 Task: Add a condition where "Ticket status Contains none of the following Open" in pending tickets.
Action: Mouse moved to (132, 469)
Screenshot: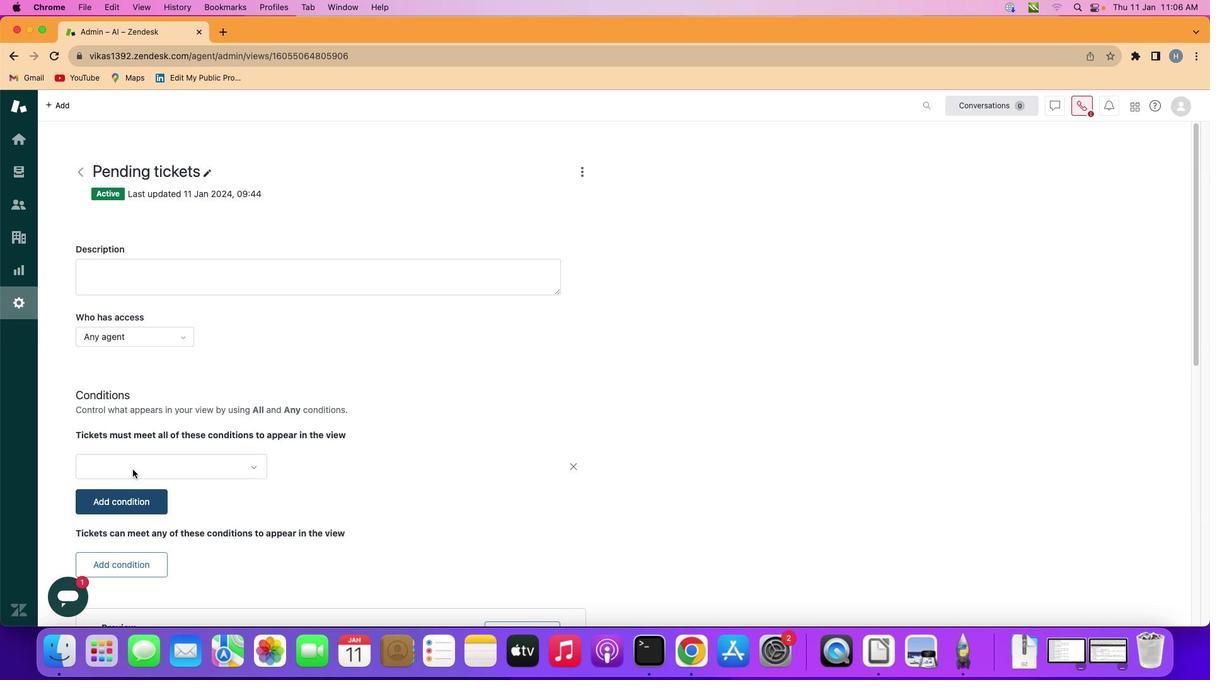 
Action: Mouse pressed left at (132, 469)
Screenshot: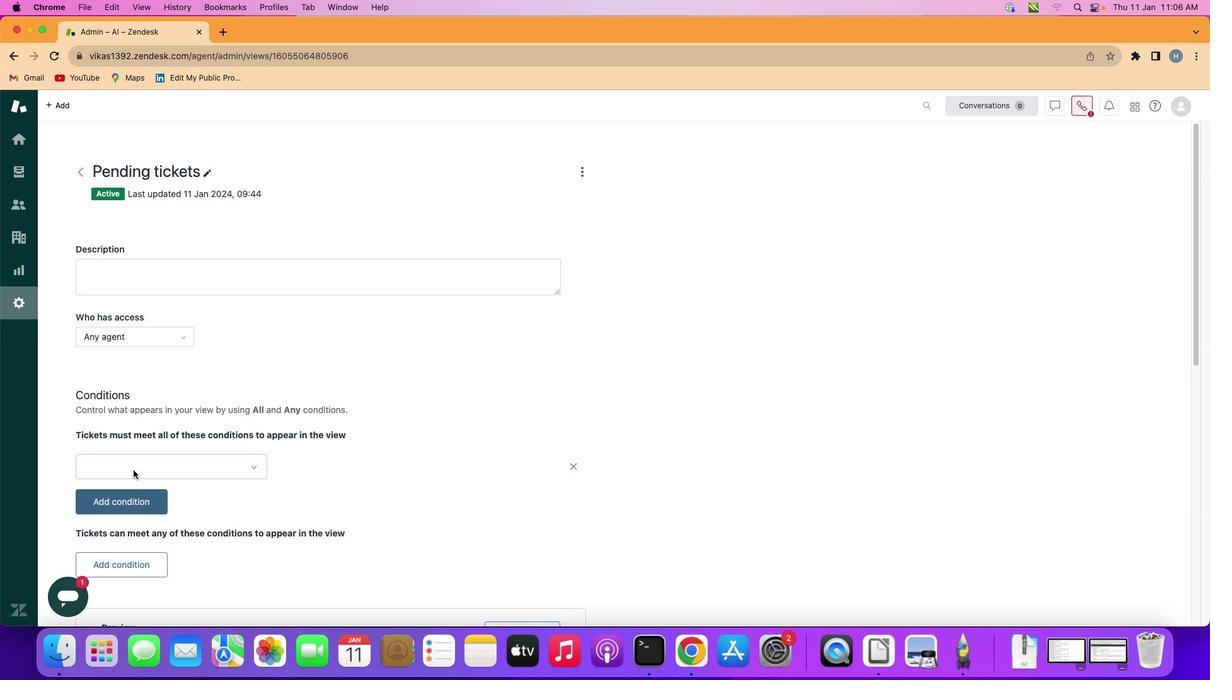 
Action: Mouse moved to (170, 479)
Screenshot: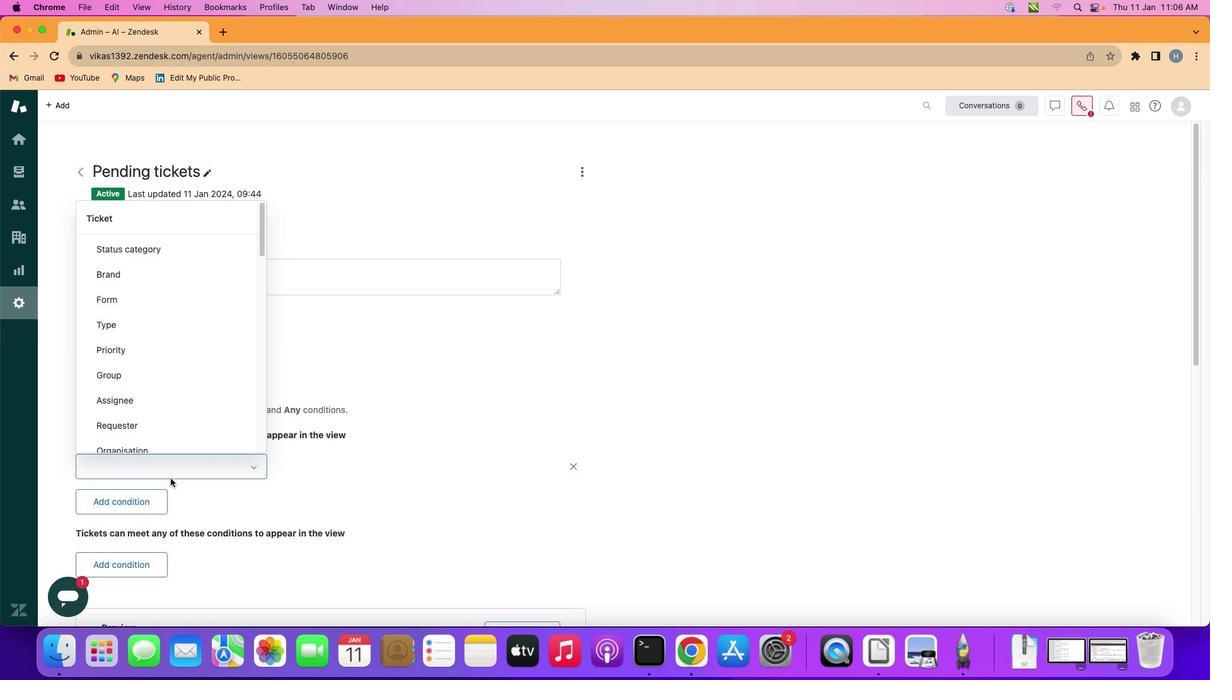 
Action: Mouse pressed left at (170, 479)
Screenshot: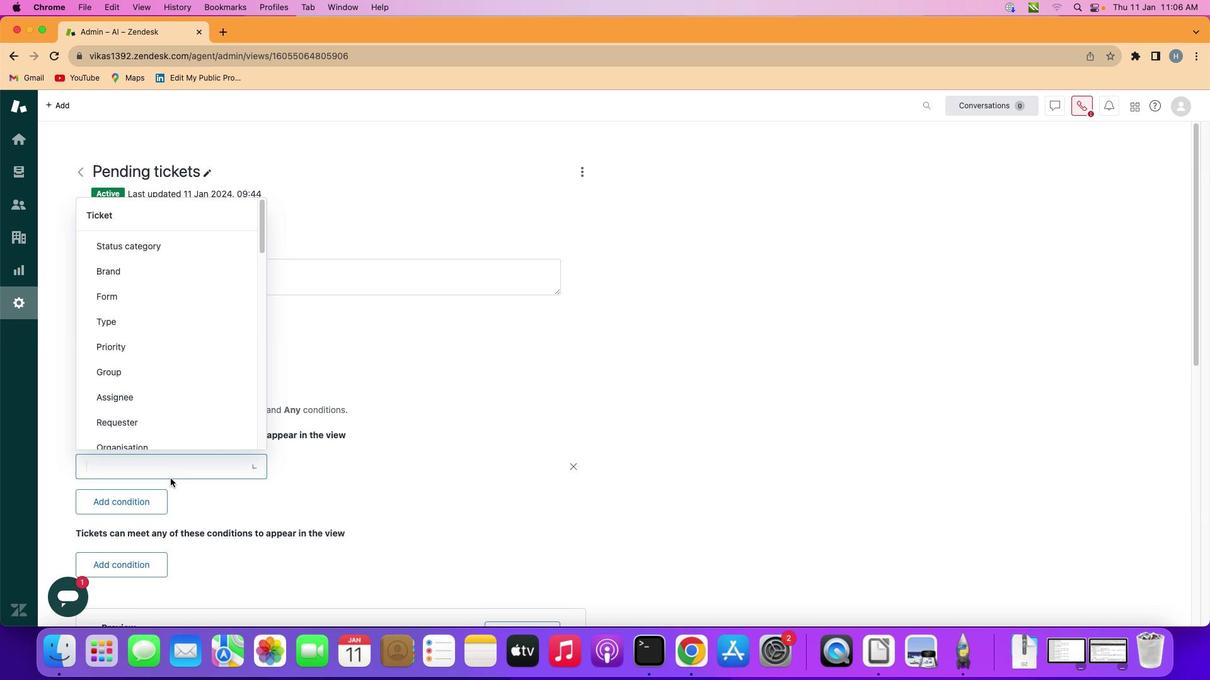 
Action: Mouse moved to (182, 371)
Screenshot: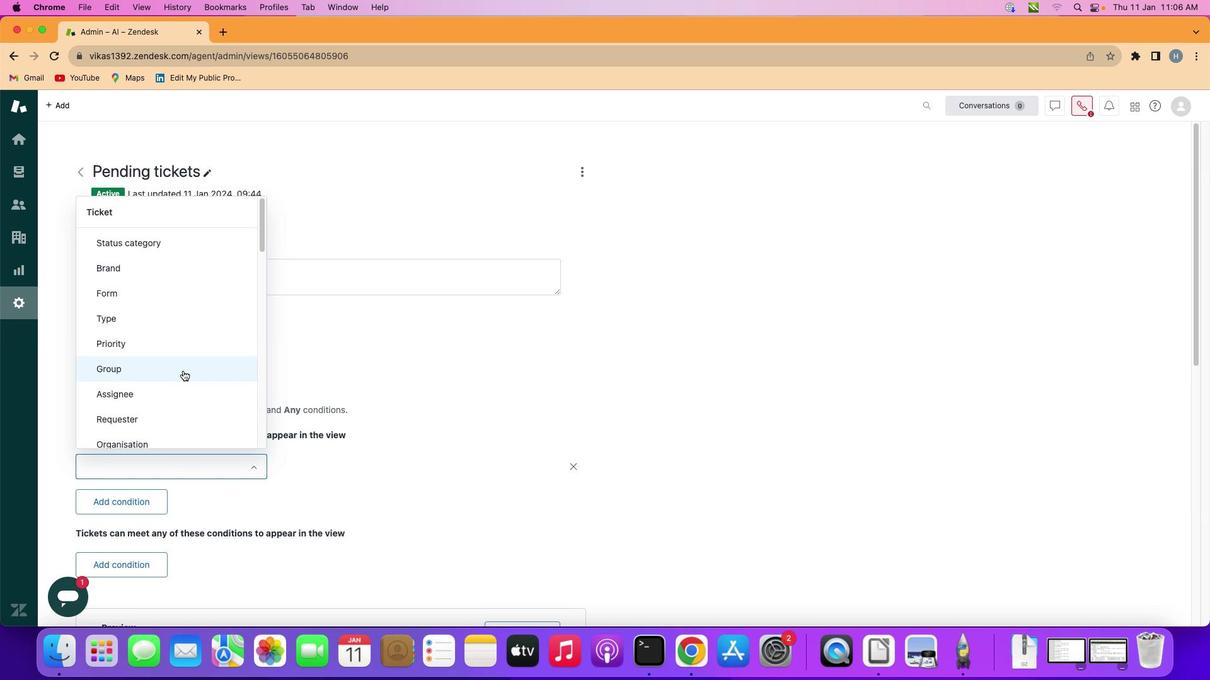 
Action: Mouse scrolled (182, 371) with delta (0, 0)
Screenshot: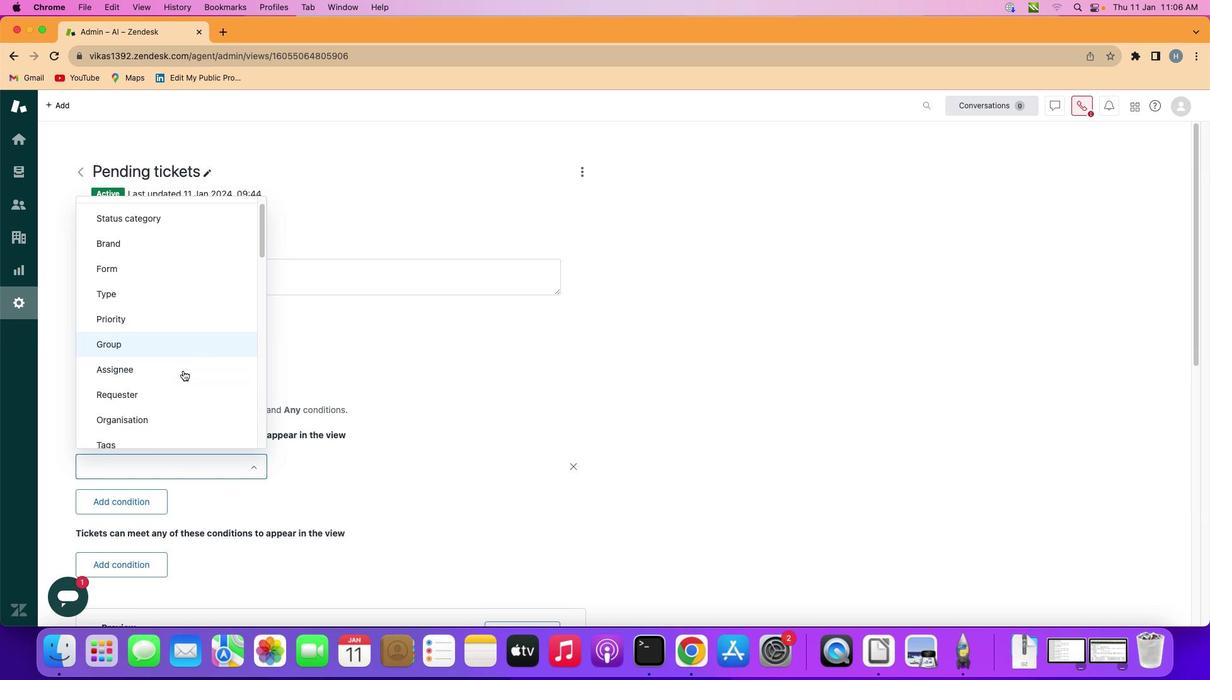 
Action: Mouse scrolled (182, 371) with delta (0, 0)
Screenshot: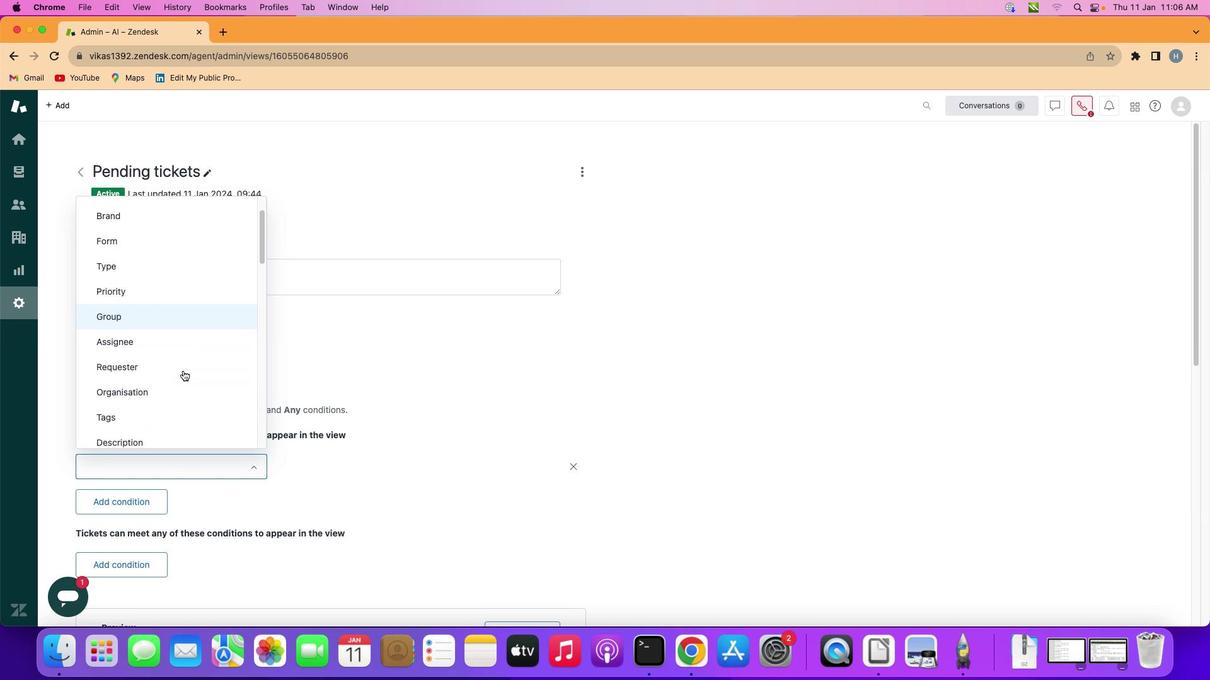 
Action: Mouse scrolled (182, 371) with delta (0, -1)
Screenshot: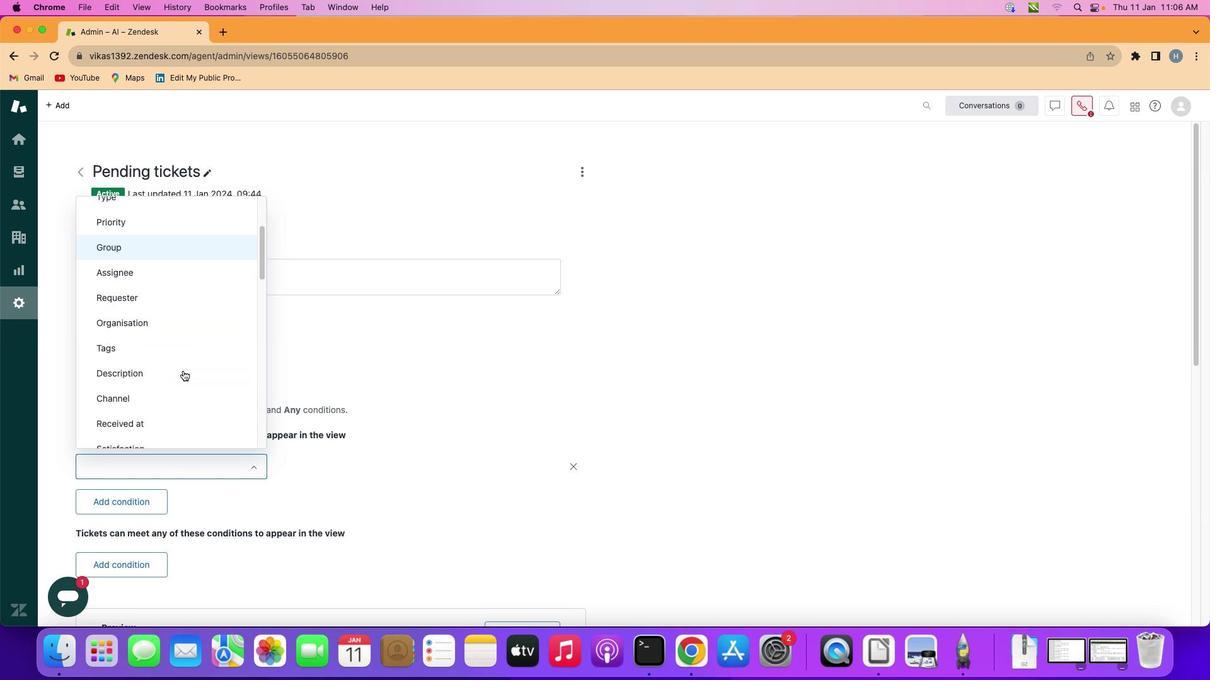 
Action: Mouse scrolled (182, 371) with delta (0, -1)
Screenshot: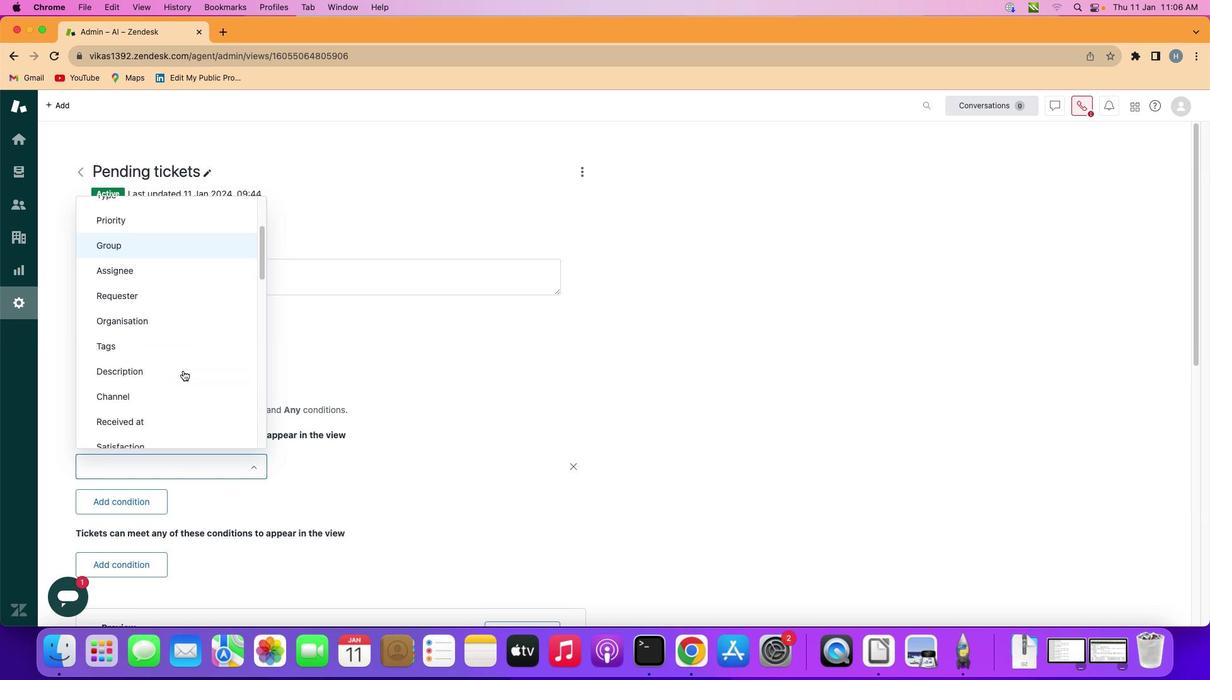 
Action: Mouse scrolled (182, 371) with delta (0, 0)
Screenshot: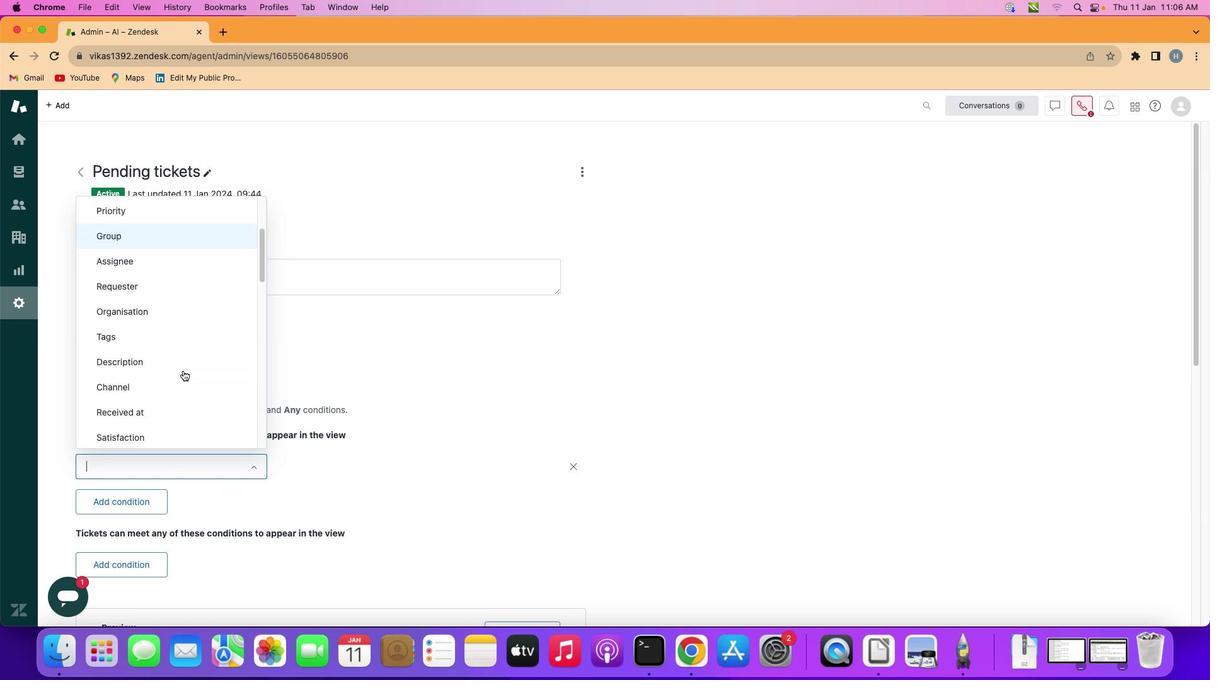 
Action: Mouse scrolled (182, 371) with delta (0, 0)
Screenshot: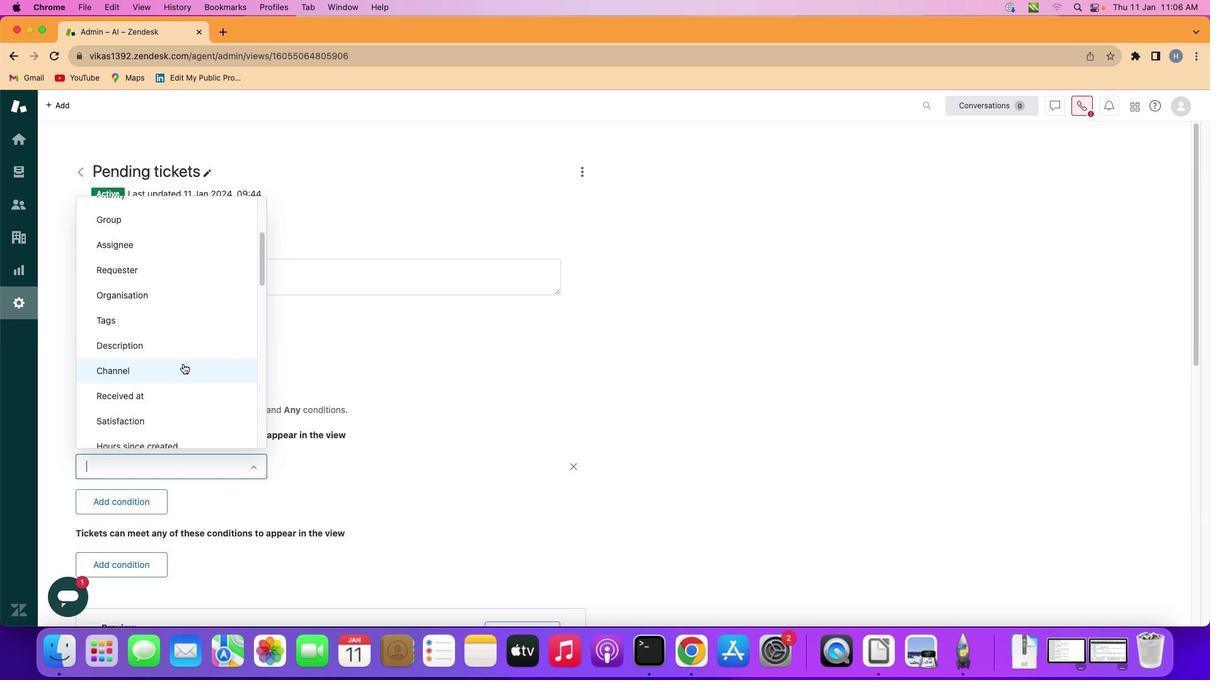 
Action: Mouse moved to (182, 362)
Screenshot: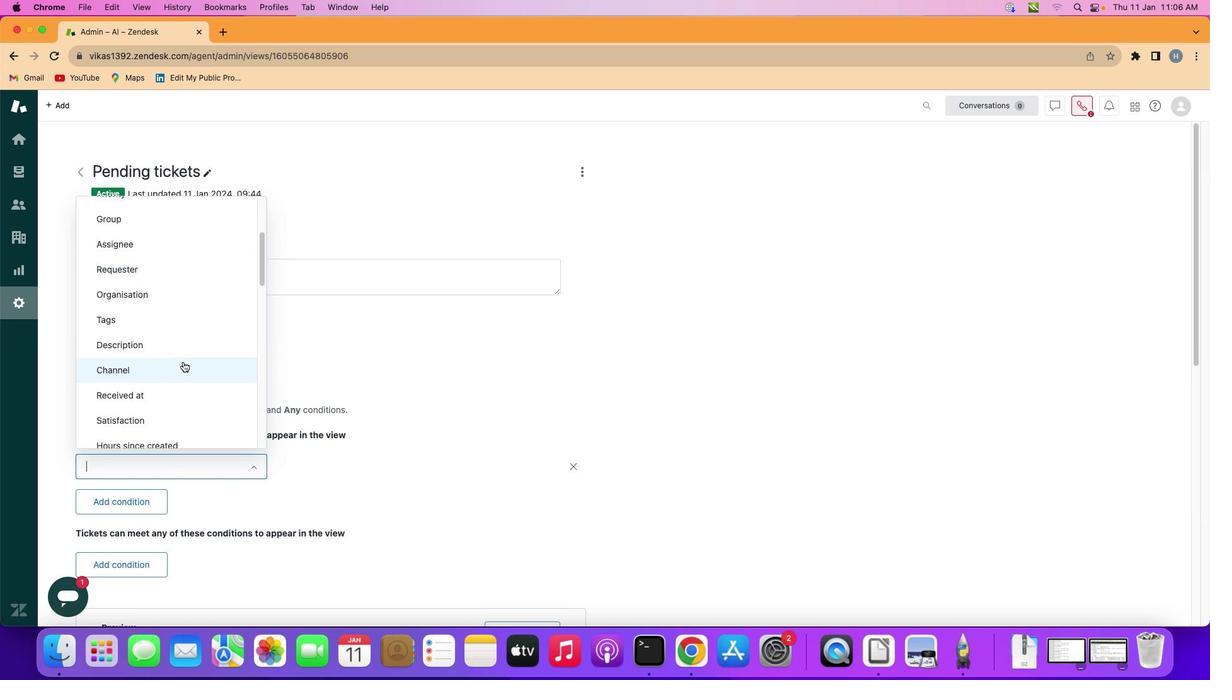 
Action: Mouse scrolled (182, 362) with delta (0, 0)
Screenshot: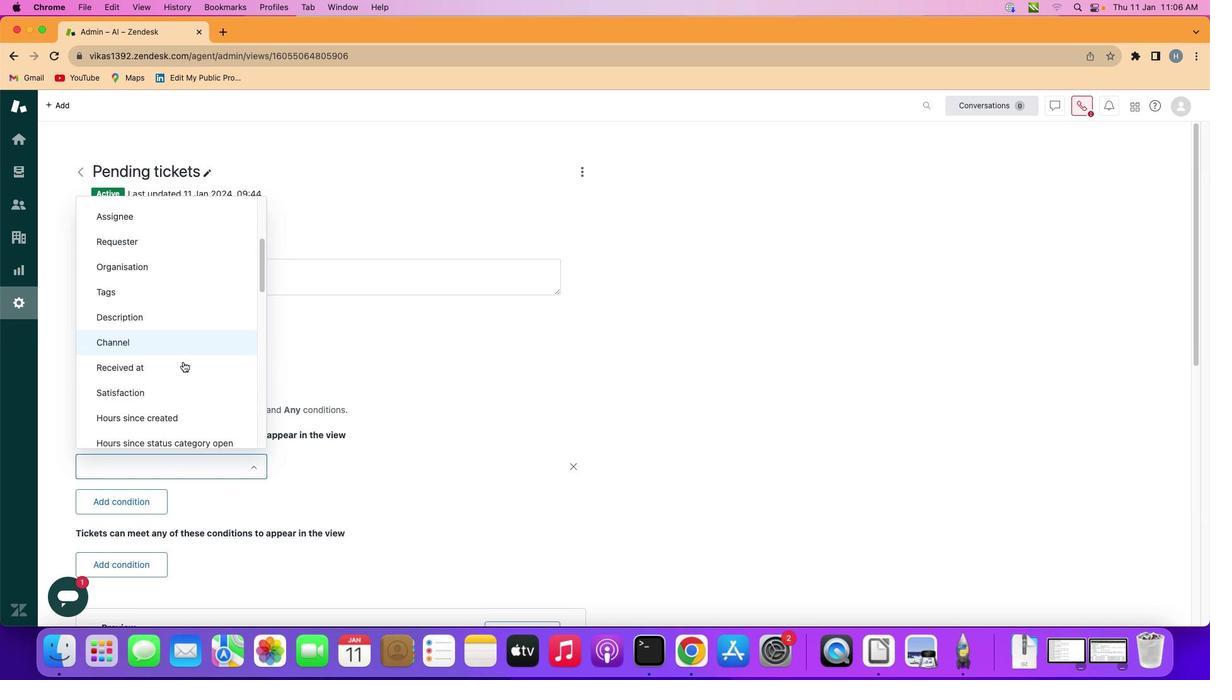 
Action: Mouse scrolled (182, 362) with delta (0, 0)
Screenshot: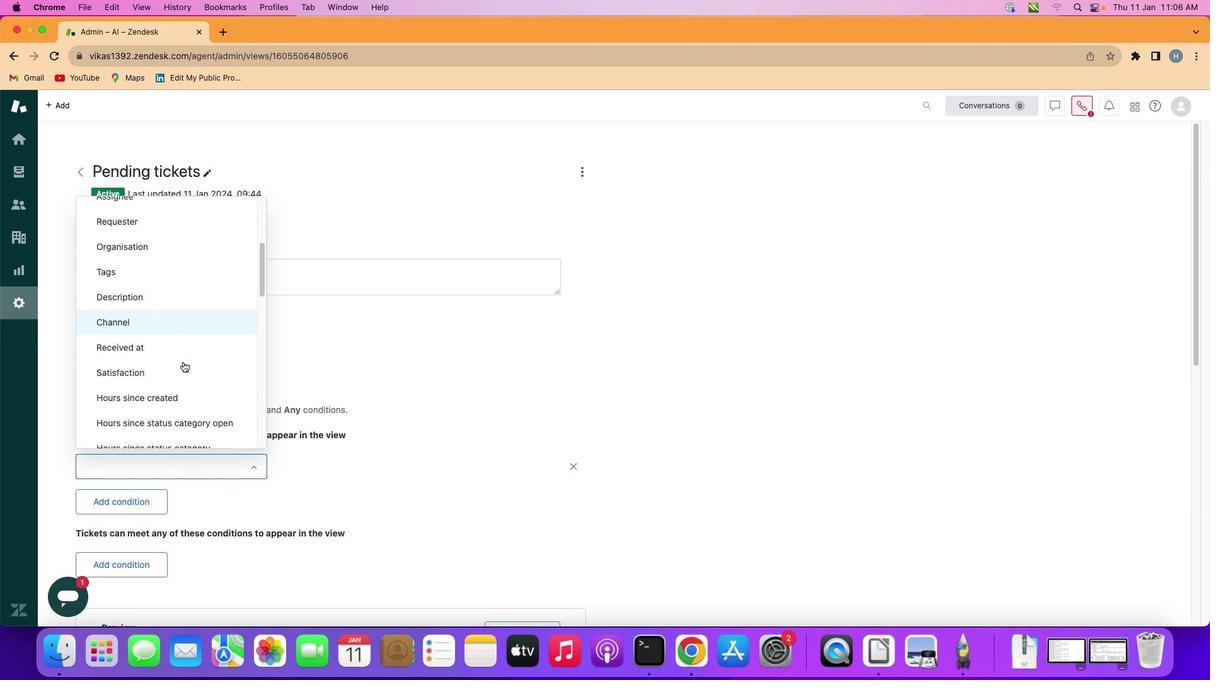 
Action: Mouse scrolled (182, 362) with delta (0, -1)
Screenshot: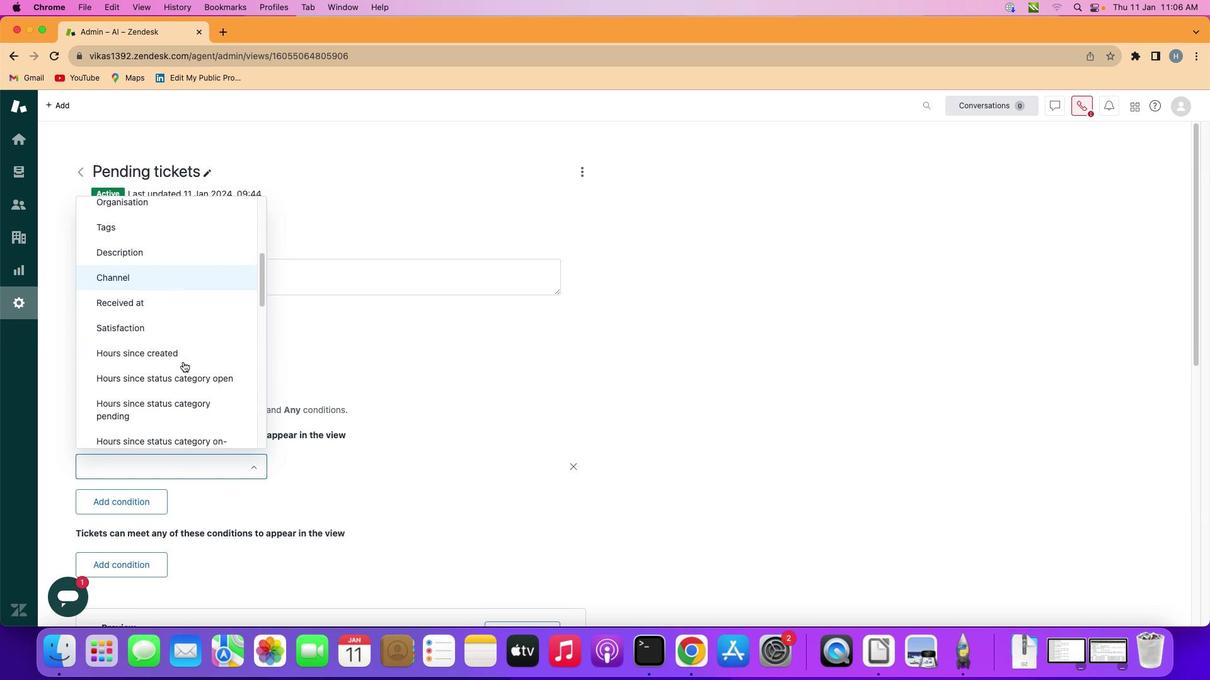 
Action: Mouse scrolled (182, 362) with delta (0, -1)
Screenshot: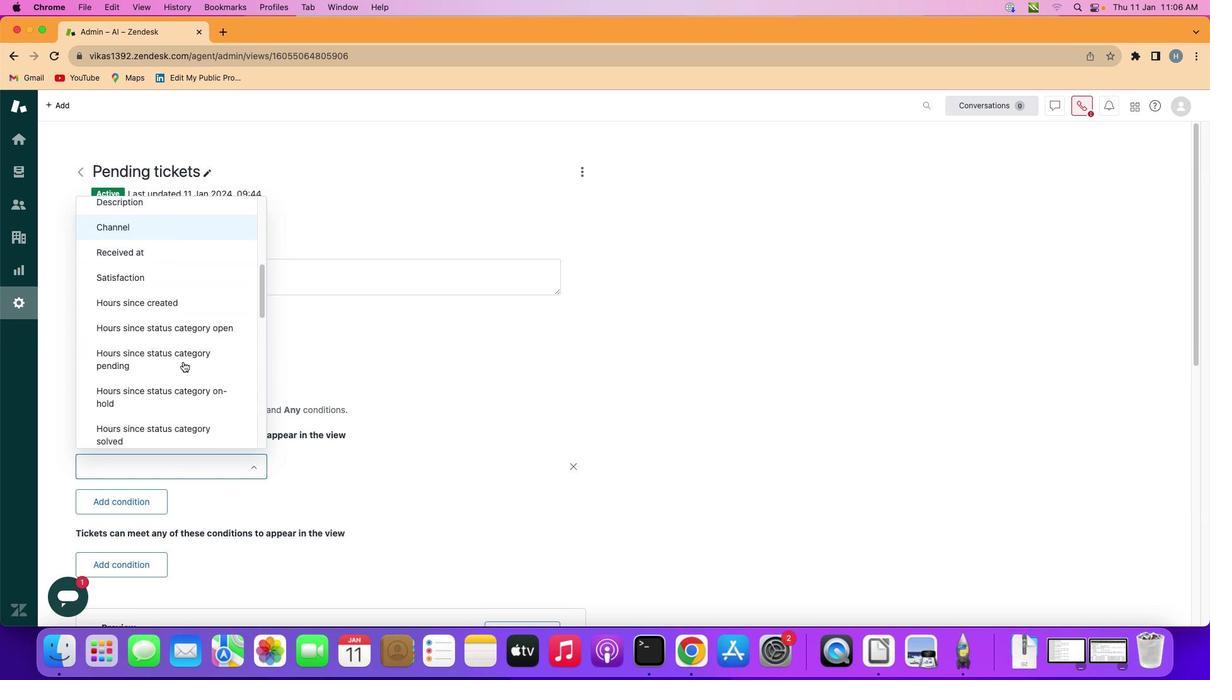 
Action: Mouse scrolled (182, 362) with delta (0, -1)
Screenshot: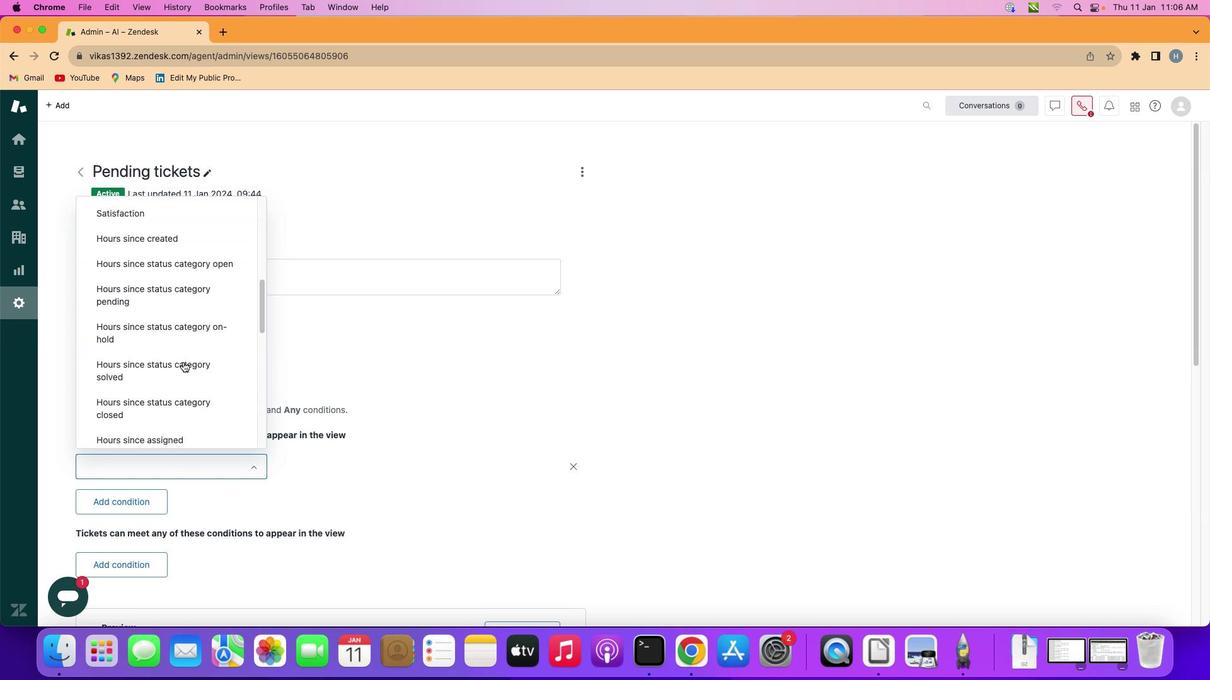 
Action: Mouse scrolled (182, 362) with delta (0, 0)
Screenshot: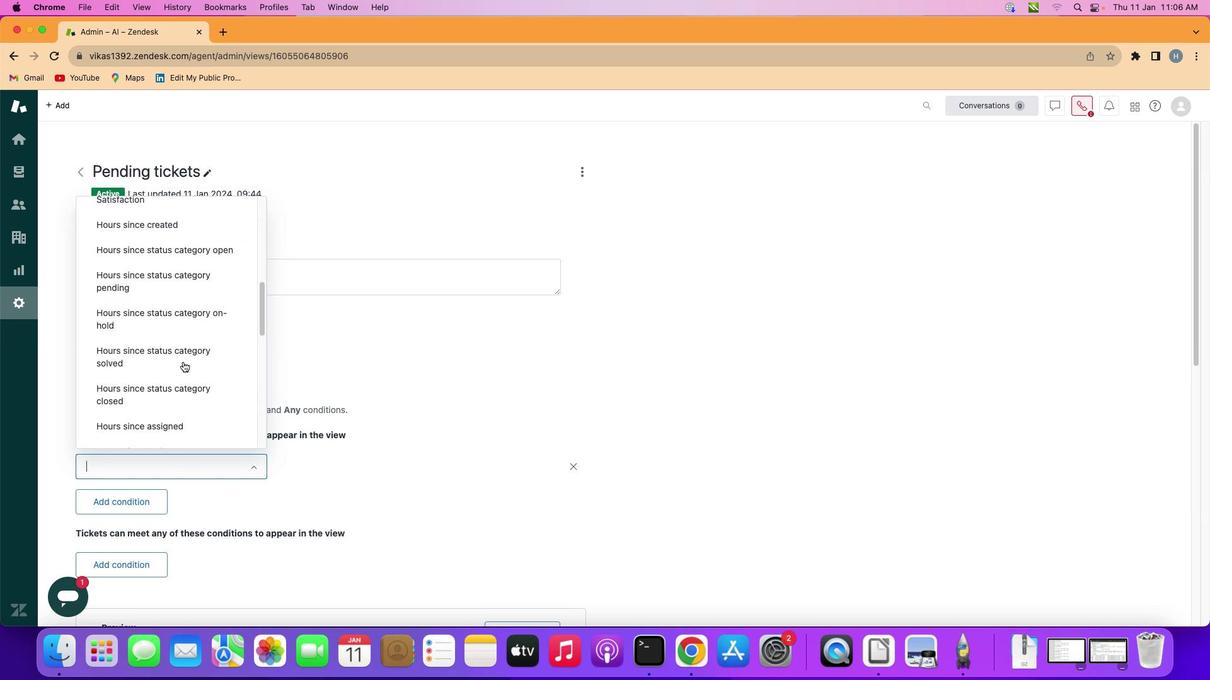
Action: Mouse scrolled (182, 362) with delta (0, 0)
Screenshot: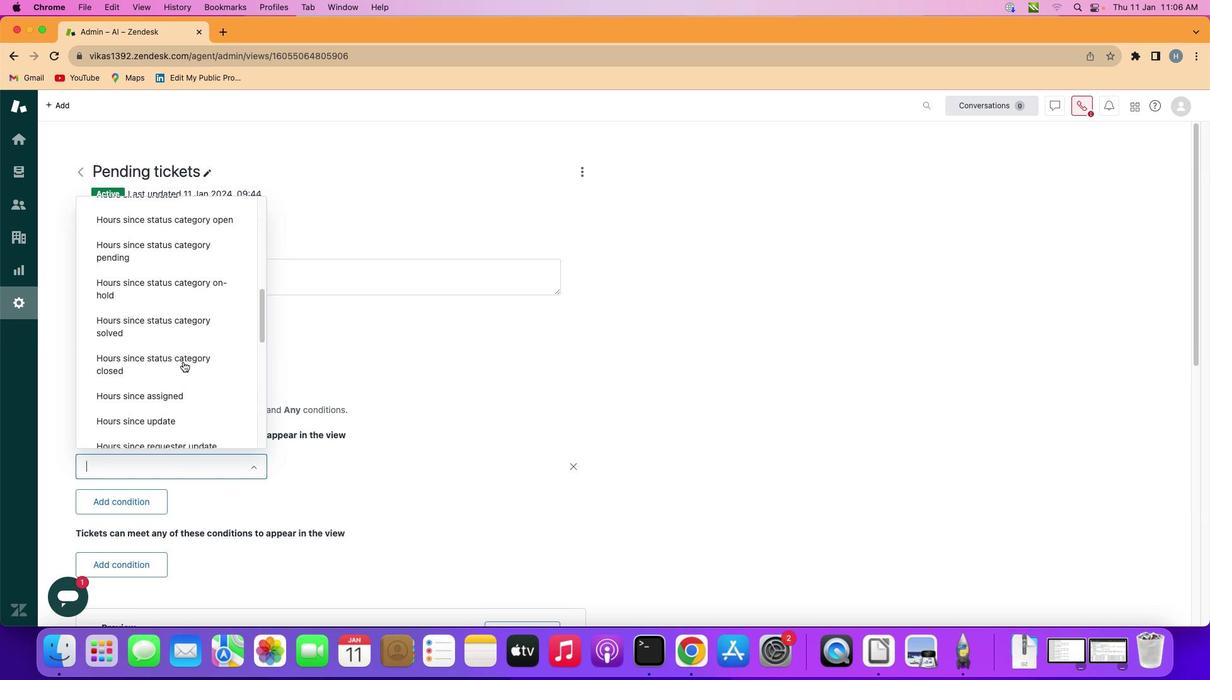 
Action: Mouse scrolled (182, 362) with delta (0, -1)
Screenshot: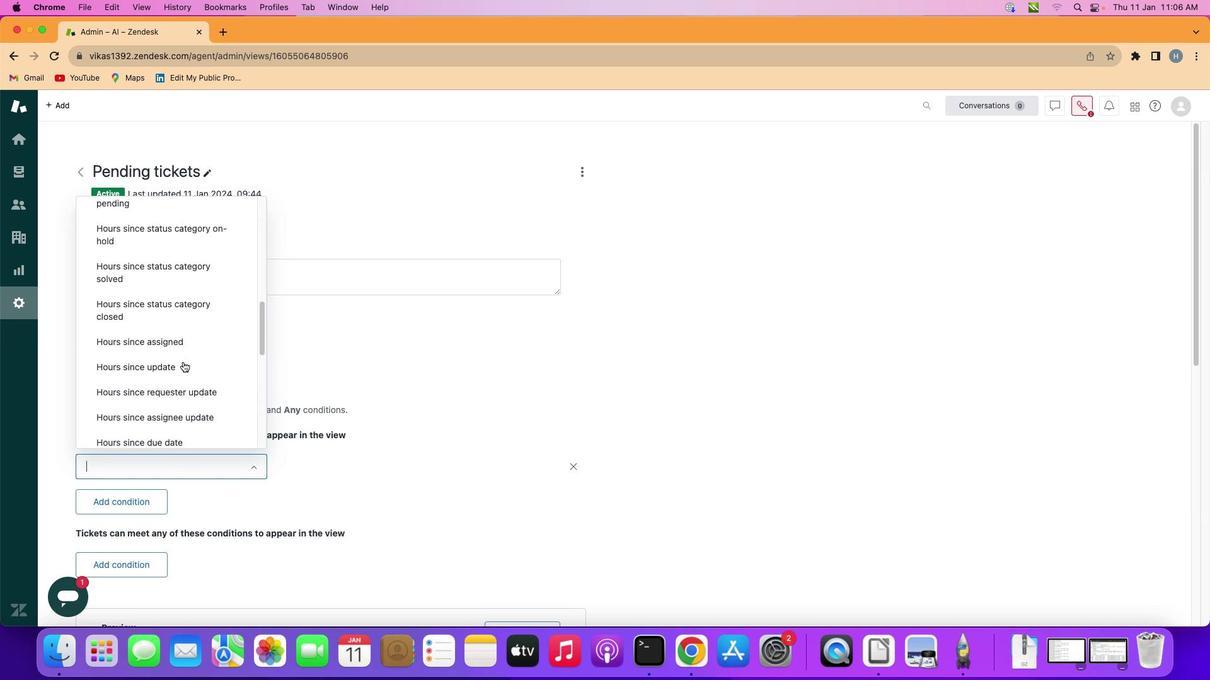 
Action: Mouse scrolled (182, 362) with delta (0, -1)
Screenshot: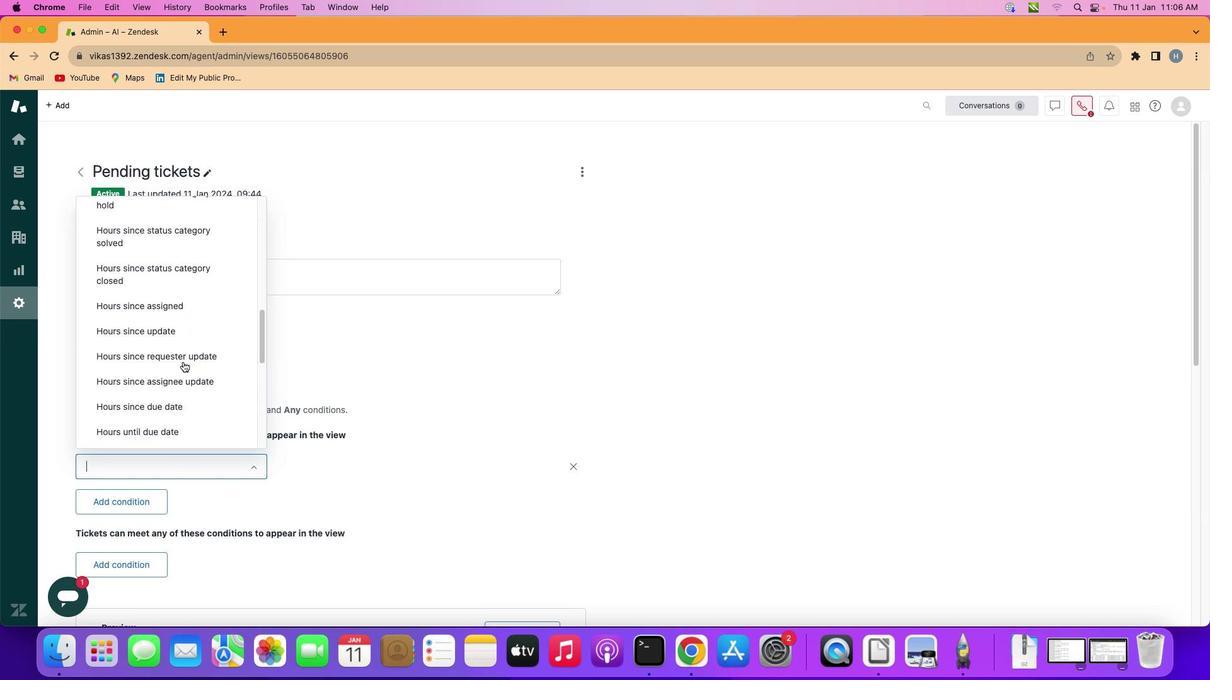 
Action: Mouse moved to (182, 361)
Screenshot: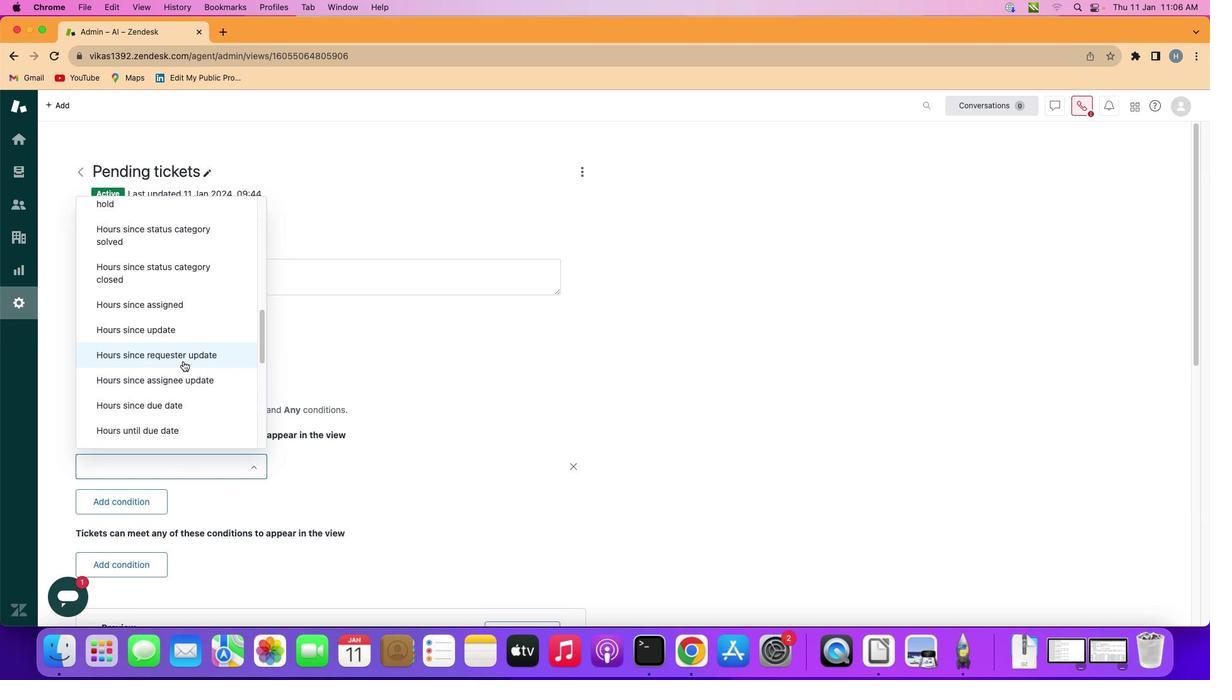 
Action: Mouse scrolled (182, 361) with delta (0, 0)
Screenshot: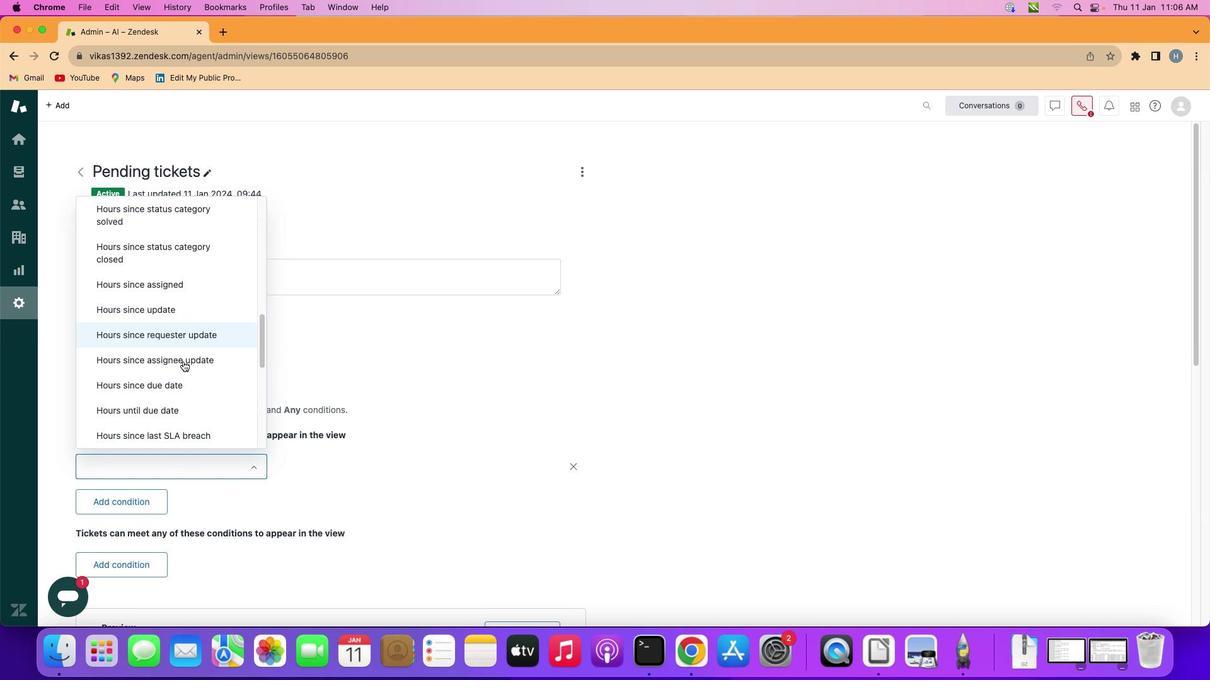 
Action: Mouse scrolled (182, 361) with delta (0, 0)
Screenshot: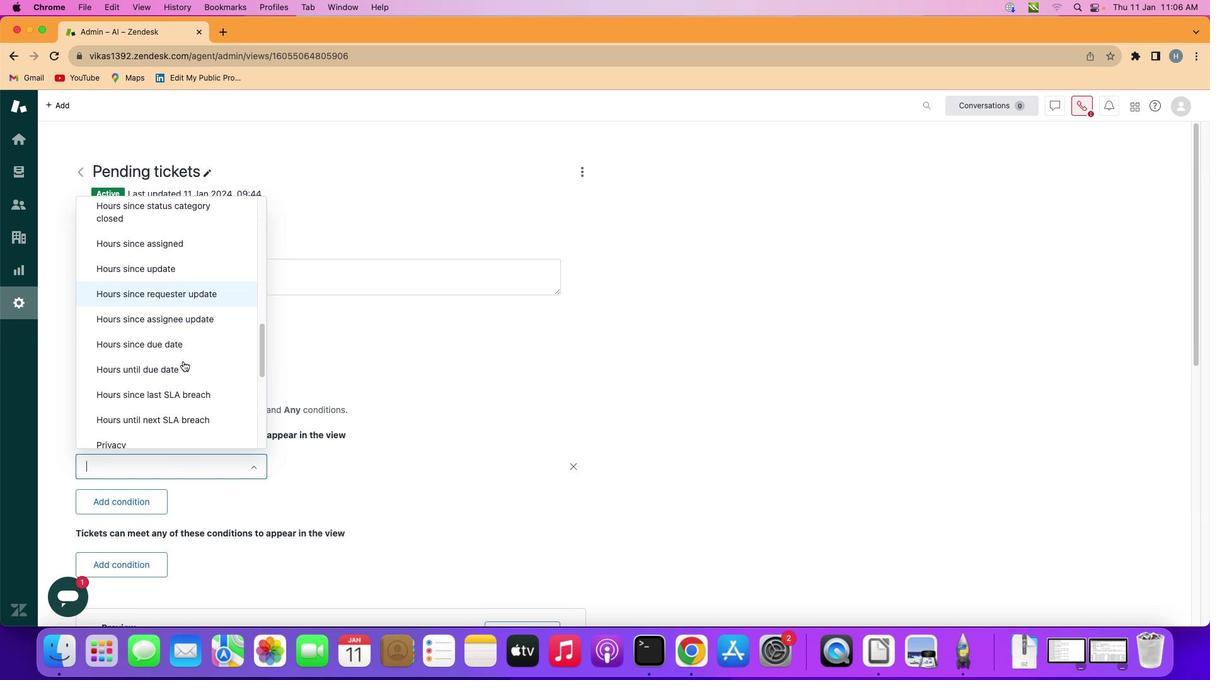 
Action: Mouse scrolled (182, 361) with delta (0, 0)
Screenshot: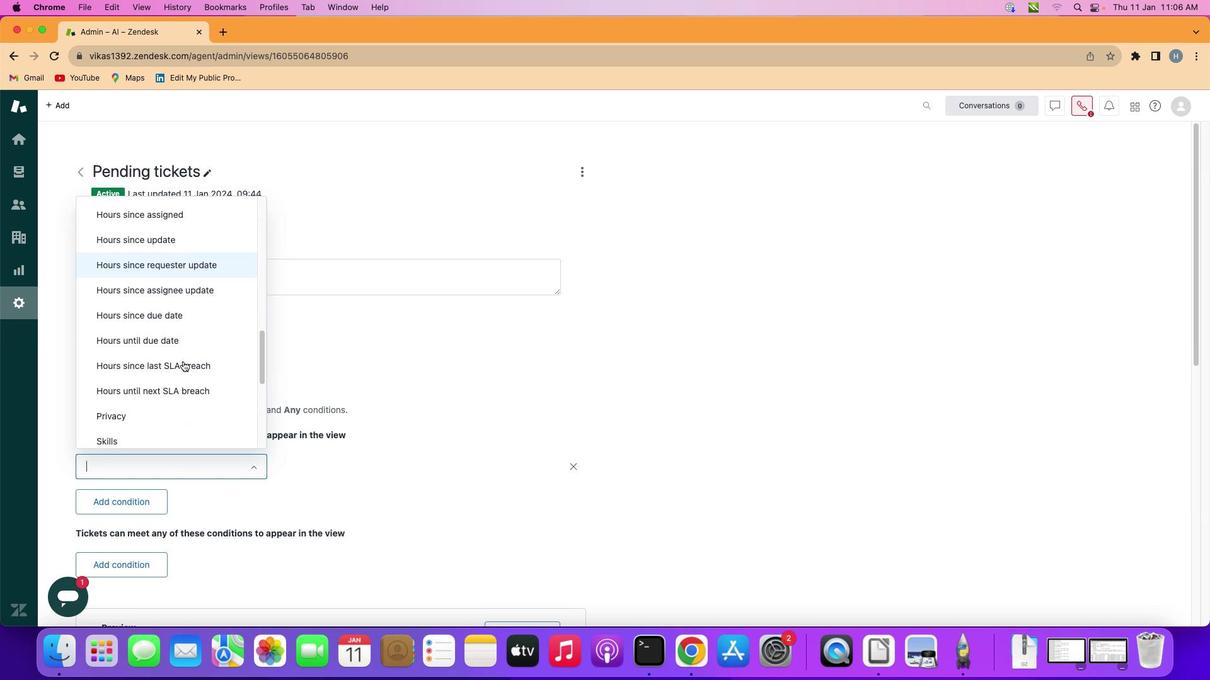 
Action: Mouse scrolled (182, 361) with delta (0, -1)
Screenshot: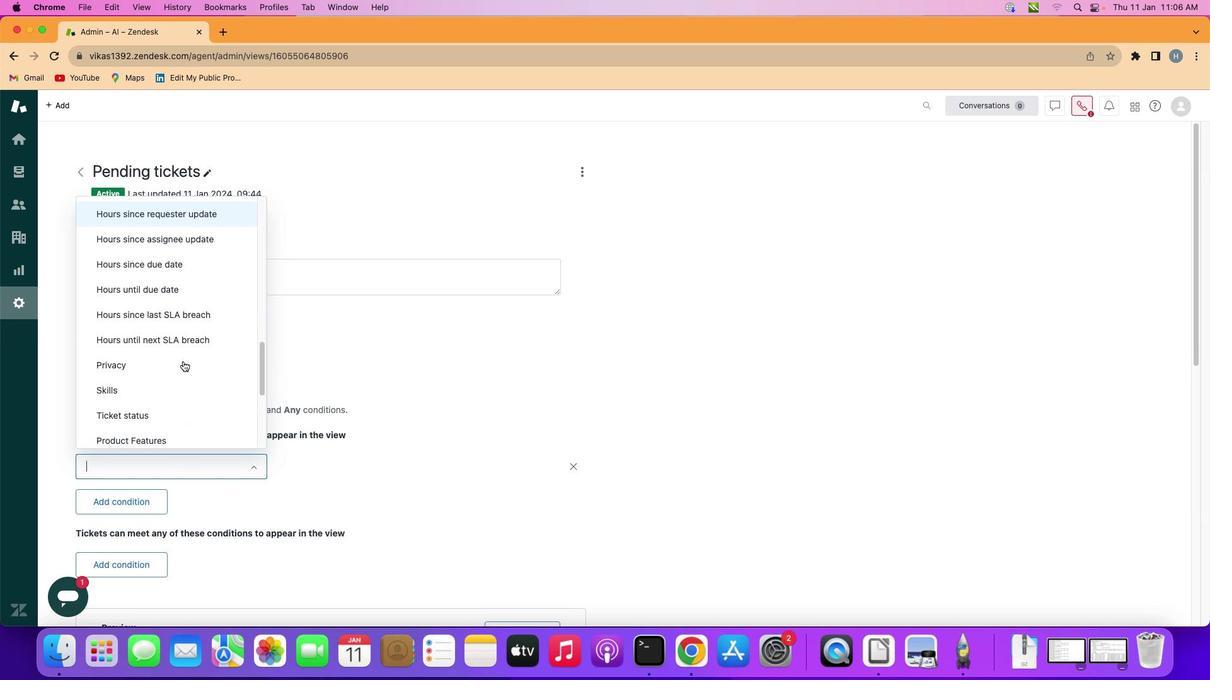 
Action: Mouse scrolled (182, 361) with delta (0, -1)
Screenshot: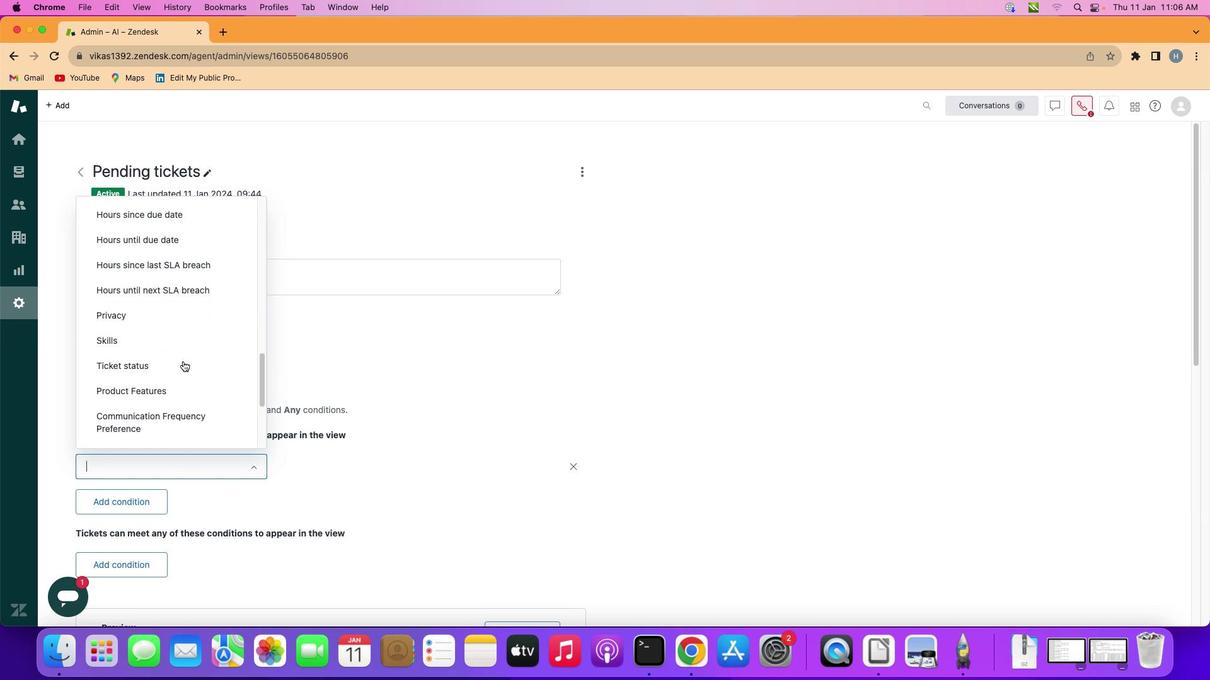 
Action: Mouse moved to (184, 366)
Screenshot: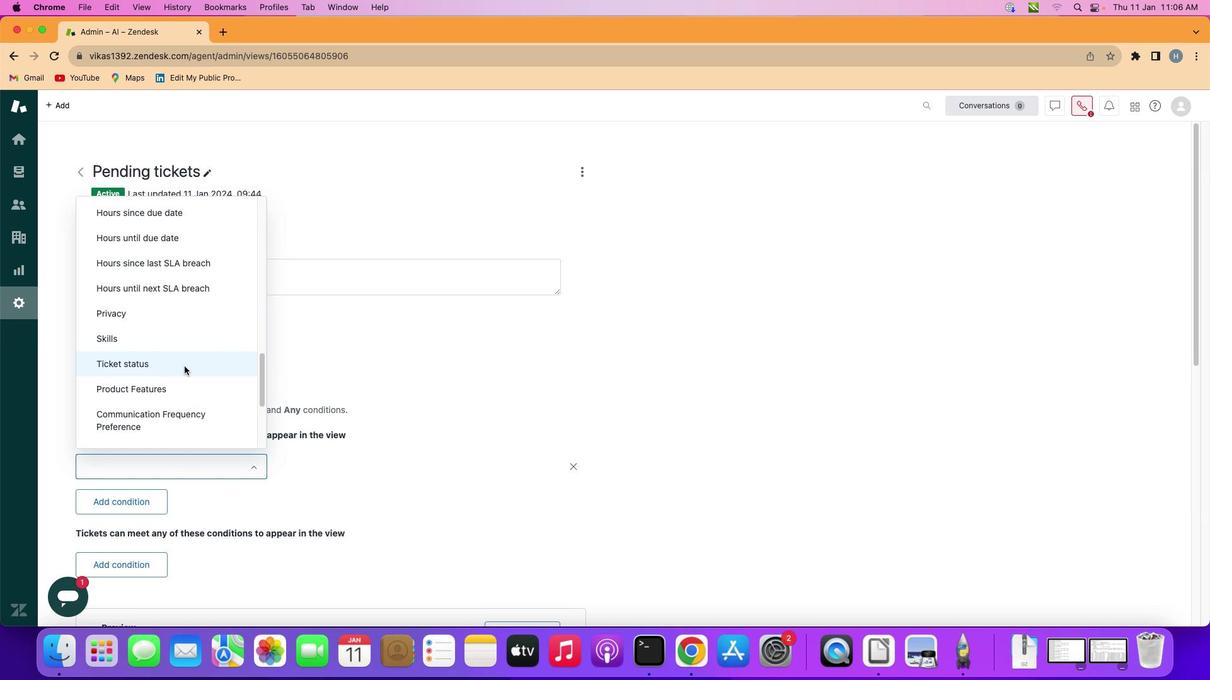 
Action: Mouse pressed left at (184, 366)
Screenshot: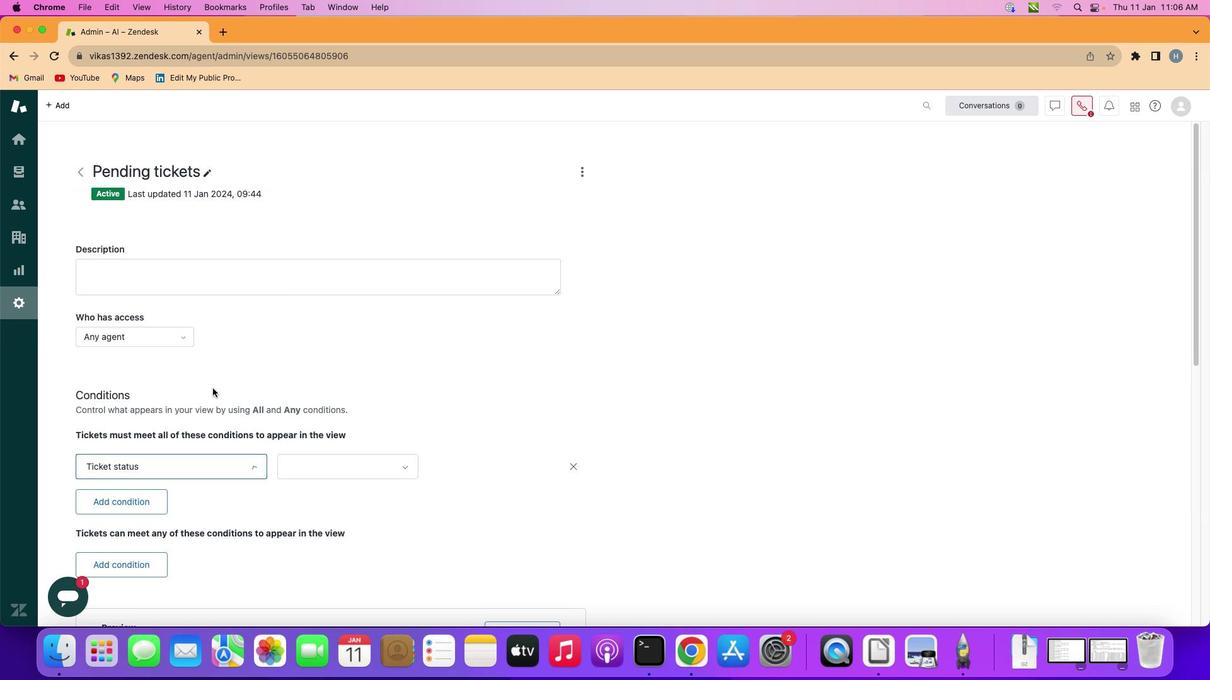 
Action: Mouse moved to (355, 467)
Screenshot: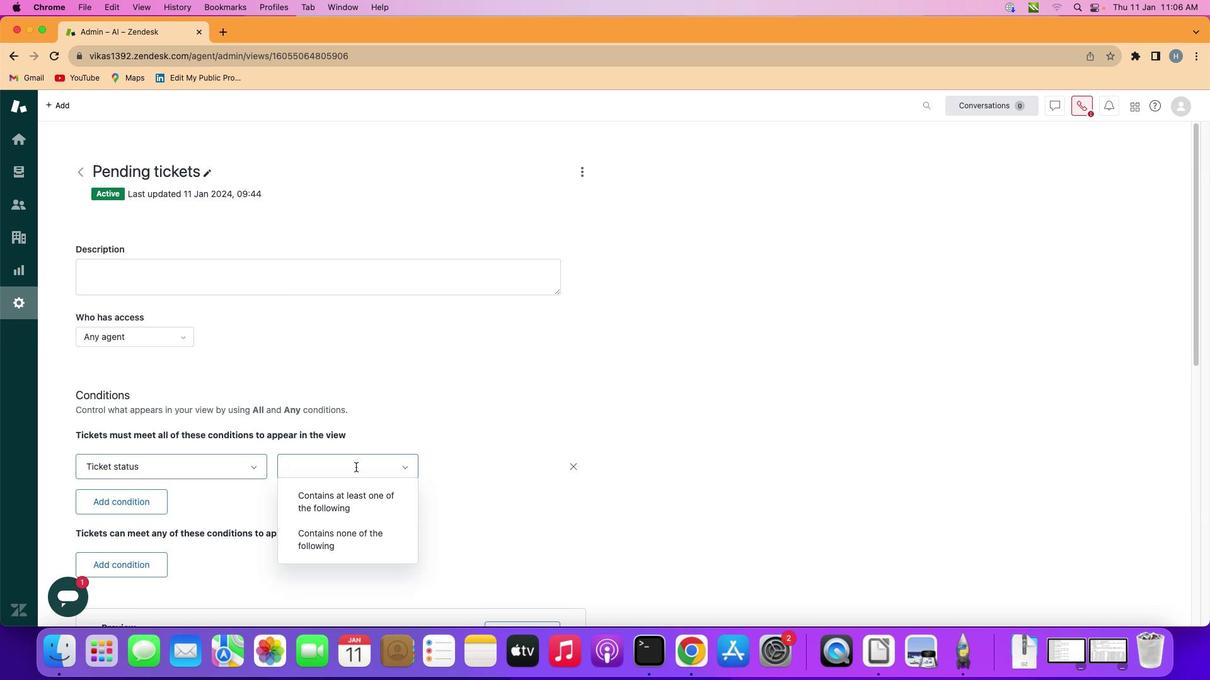 
Action: Mouse pressed left at (355, 467)
Screenshot: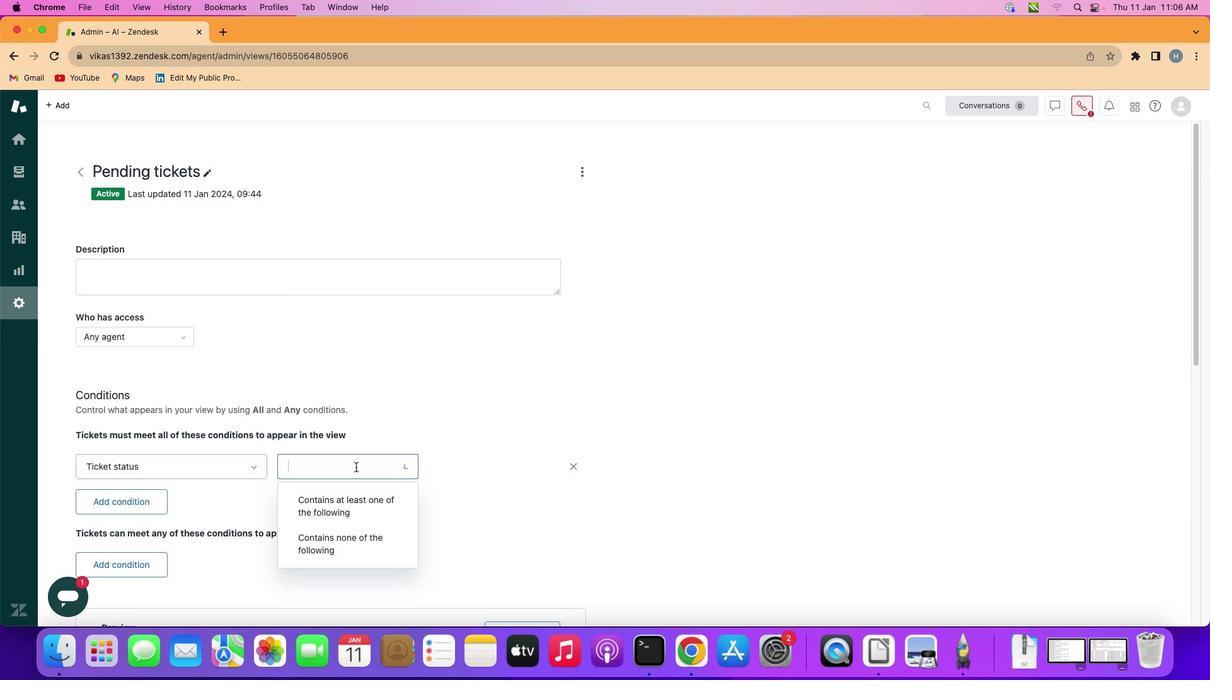 
Action: Mouse moved to (354, 529)
Screenshot: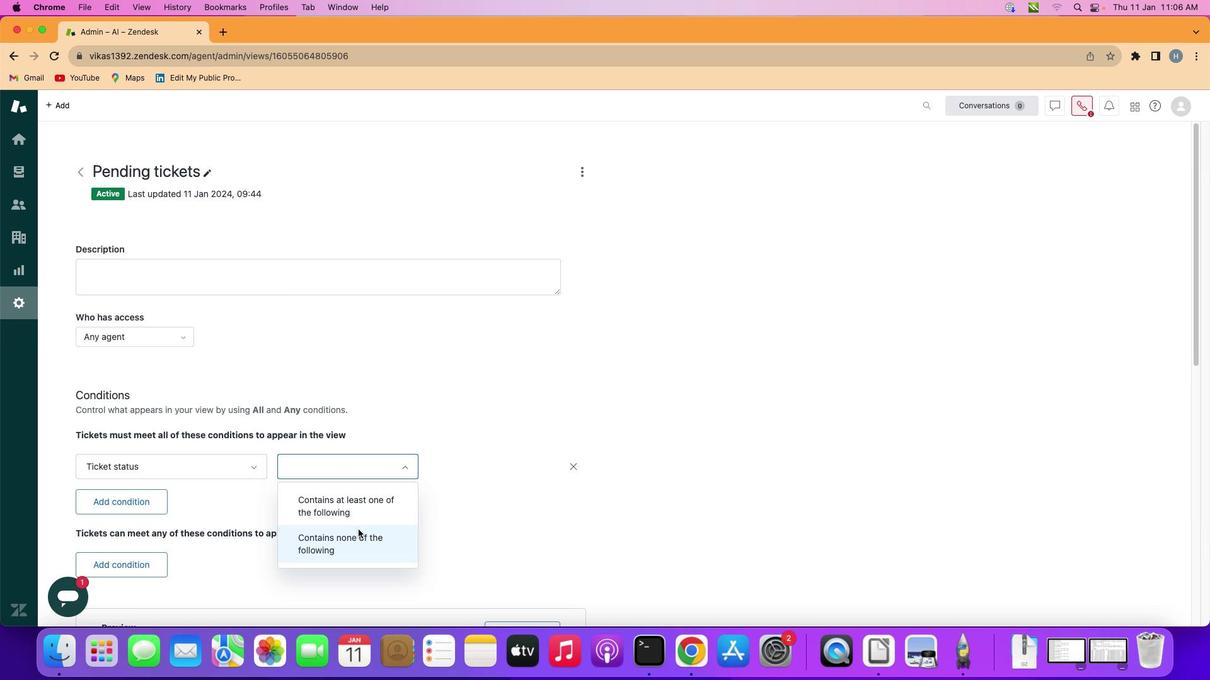 
Action: Mouse pressed left at (354, 529)
Screenshot: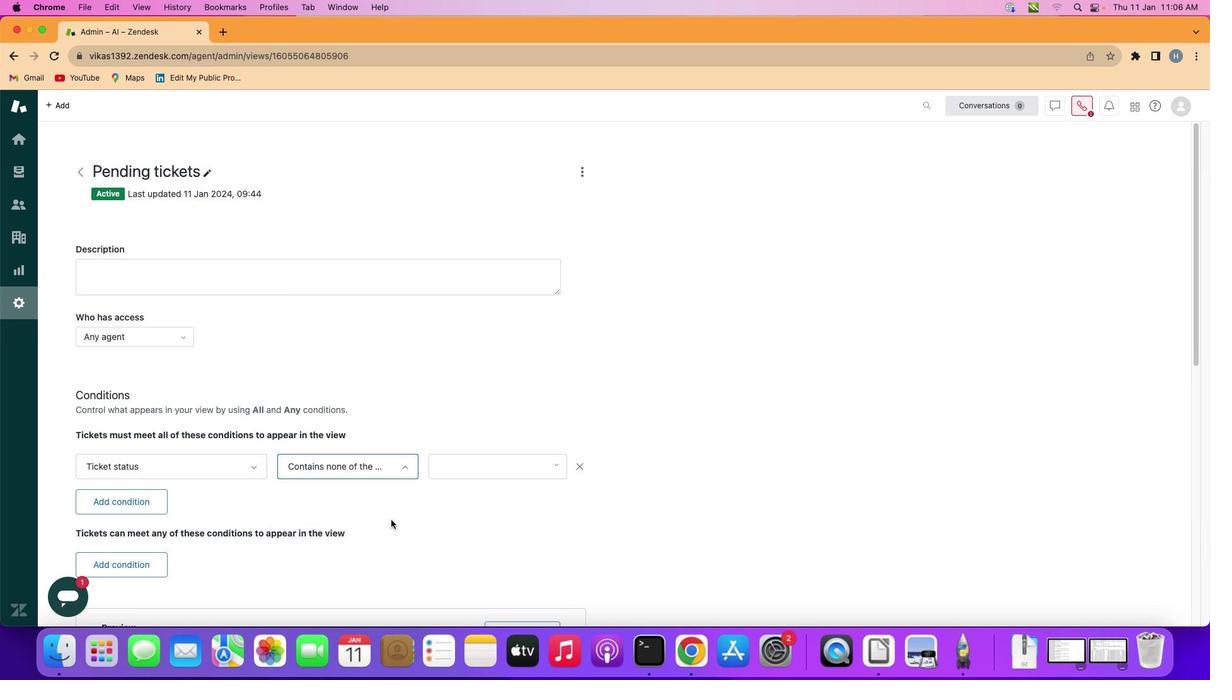 
Action: Mouse moved to (498, 469)
Screenshot: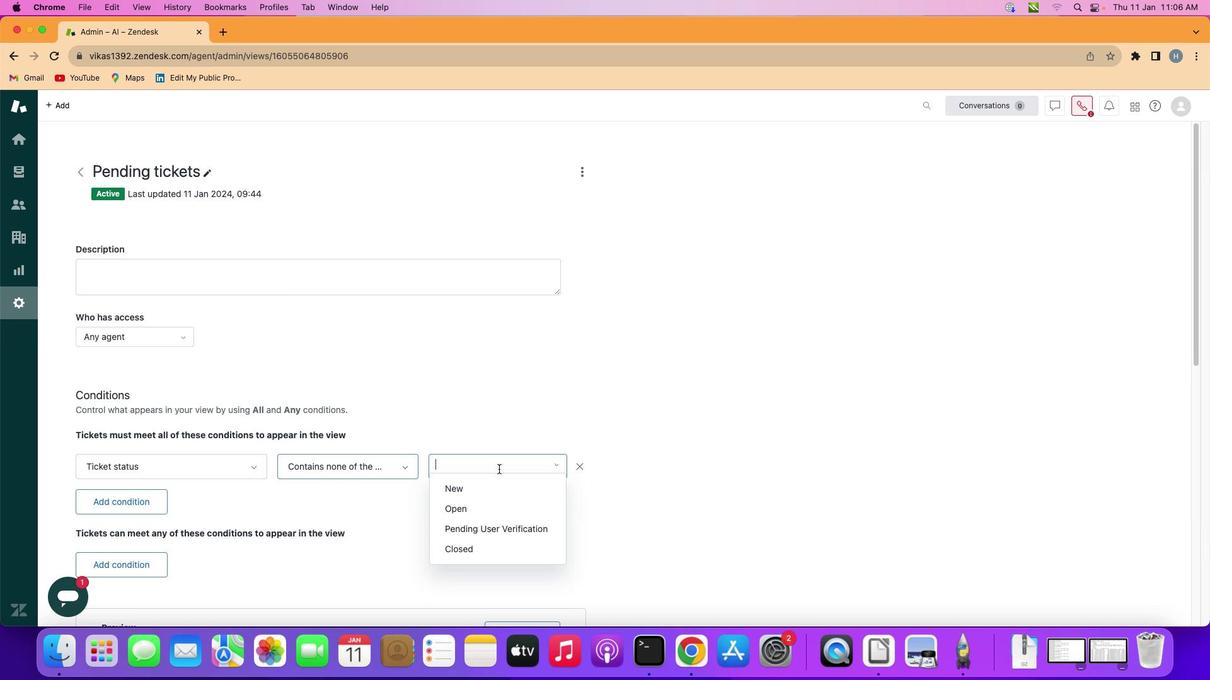 
Action: Mouse pressed left at (498, 469)
Screenshot: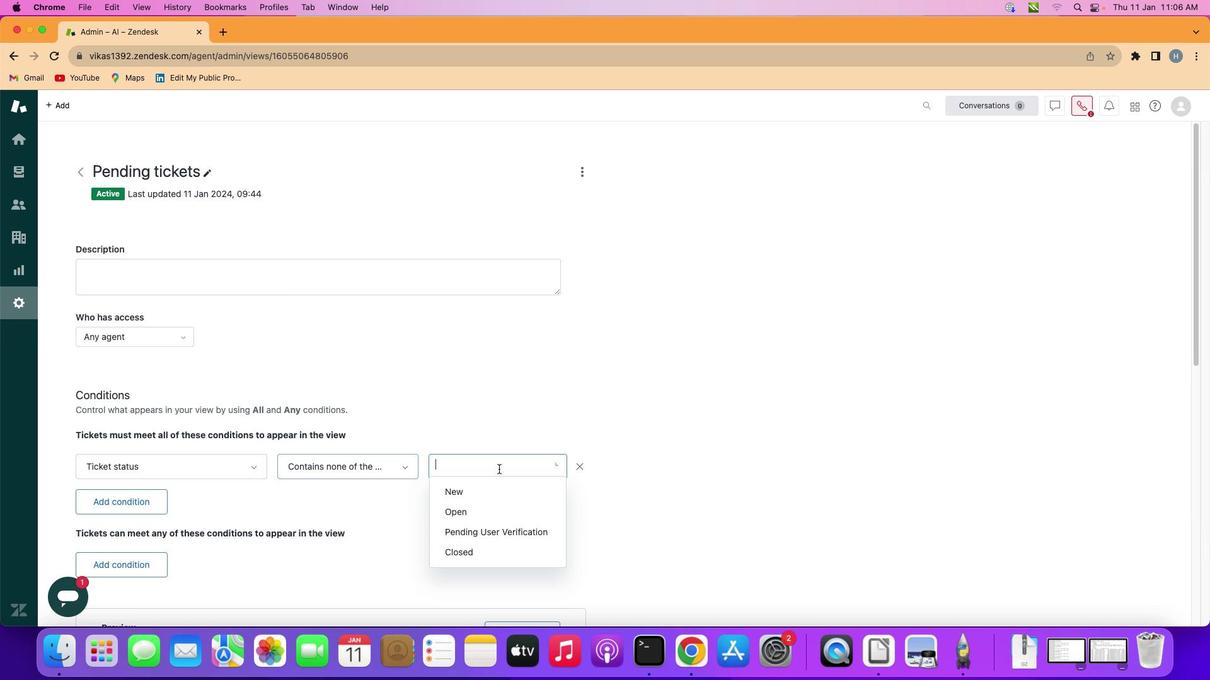 
Action: Mouse moved to (484, 511)
Screenshot: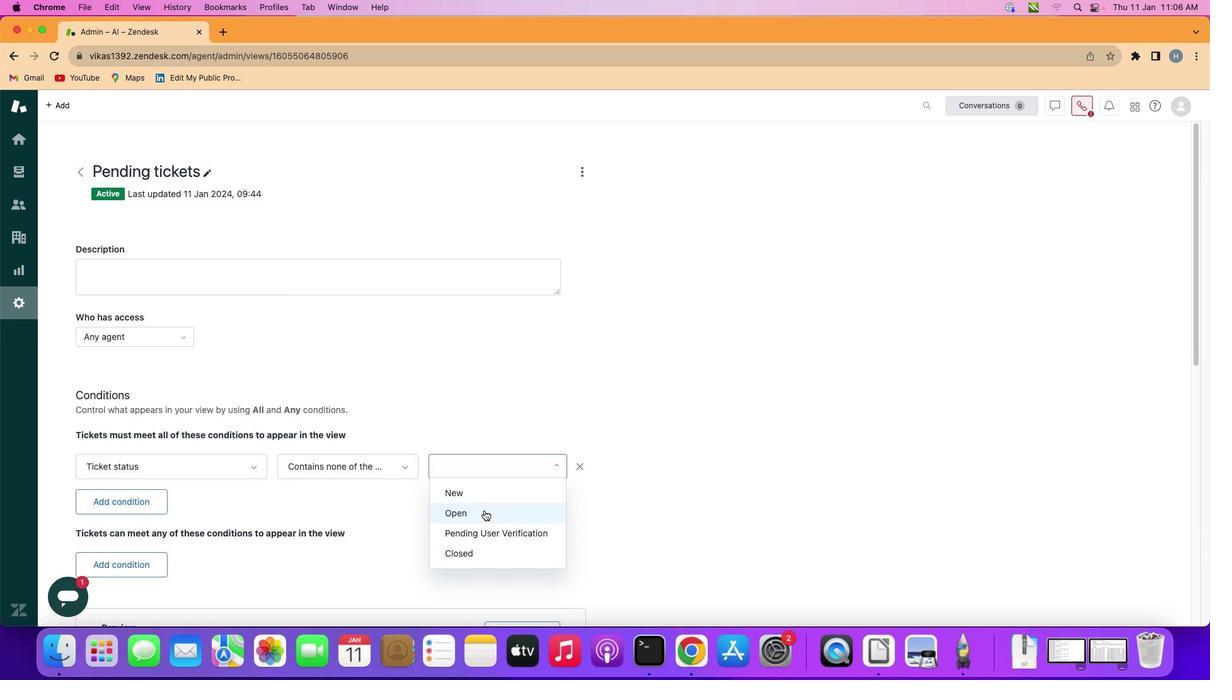 
Action: Mouse pressed left at (484, 511)
Screenshot: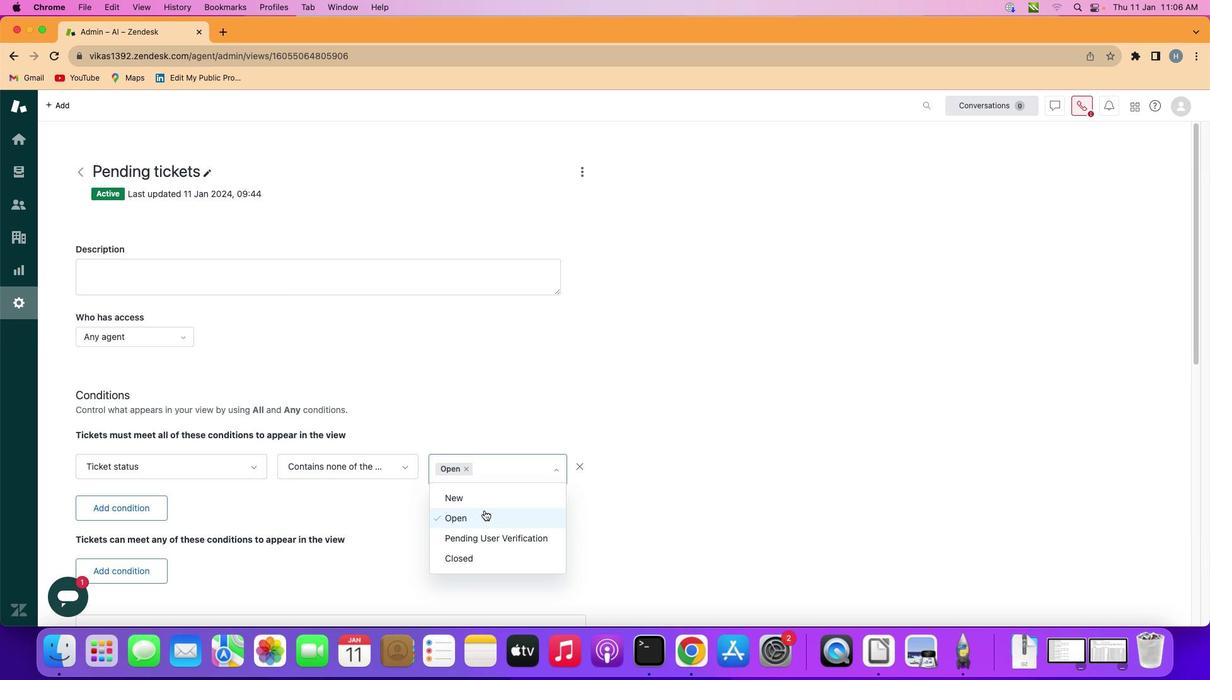
